 Task: Set the "Night Shift Hours" as default.
Action: Mouse moved to (78, 521)
Screenshot: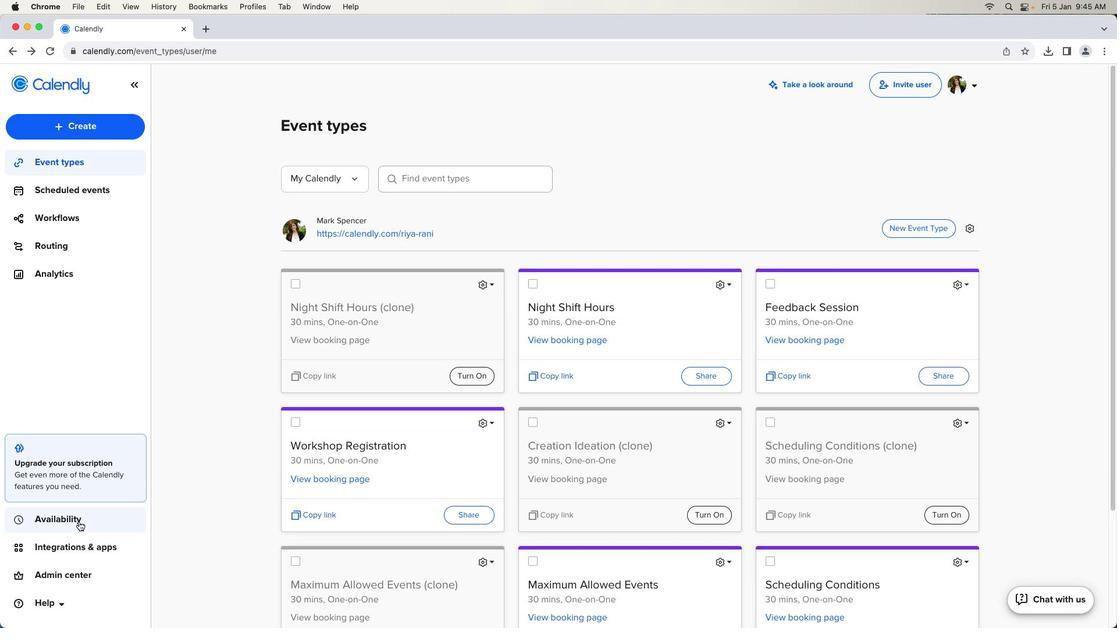 
Action: Mouse pressed left at (78, 521)
Screenshot: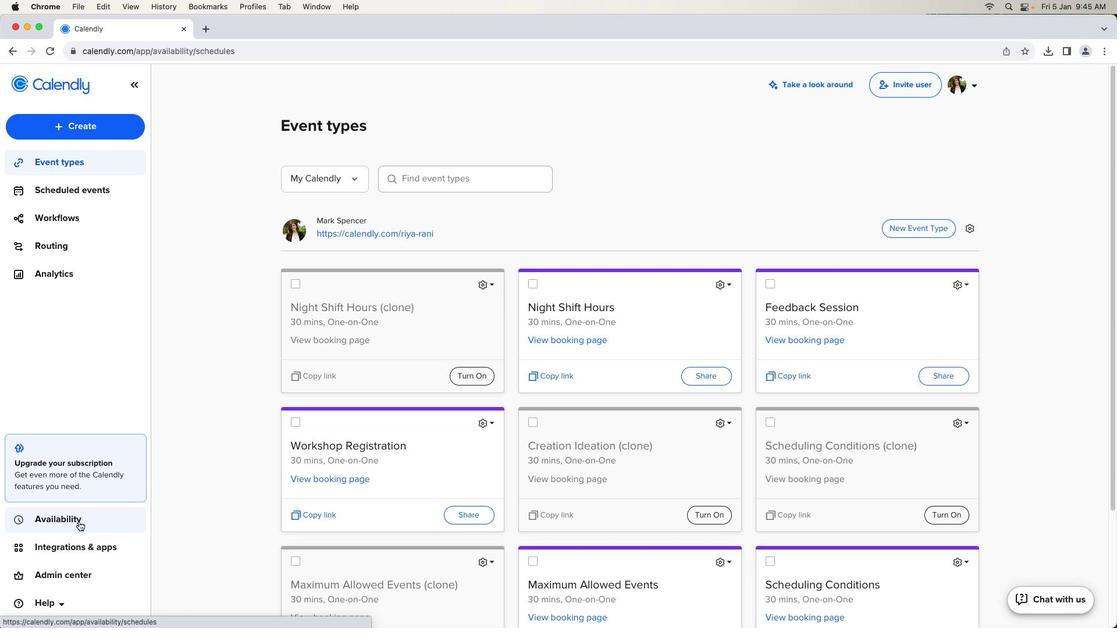 
Action: Mouse pressed left at (78, 521)
Screenshot: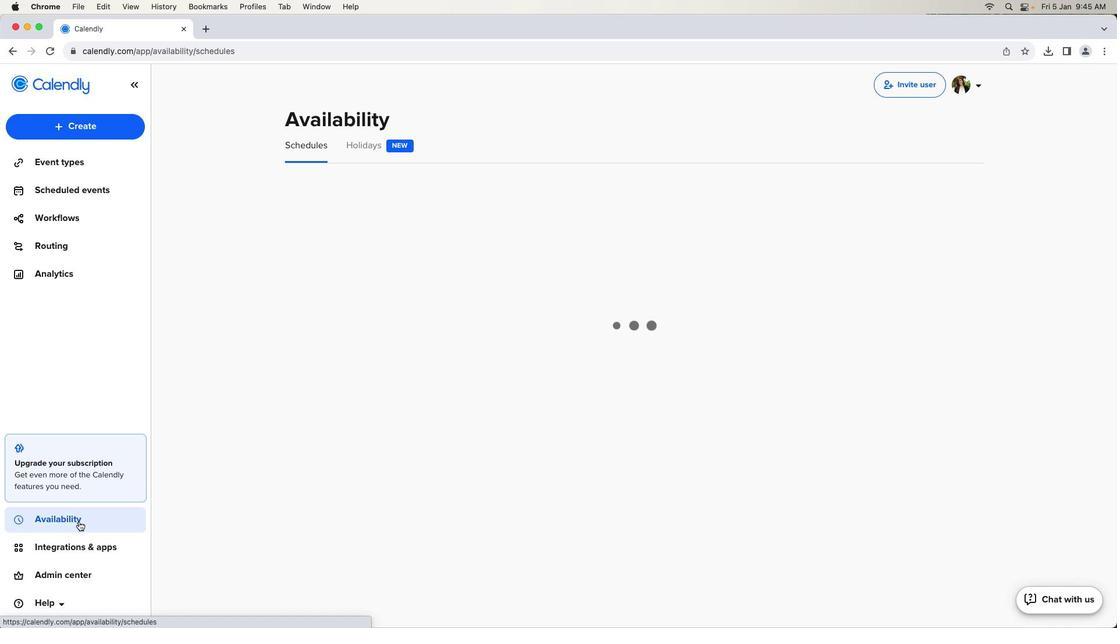 
Action: Mouse moved to (413, 217)
Screenshot: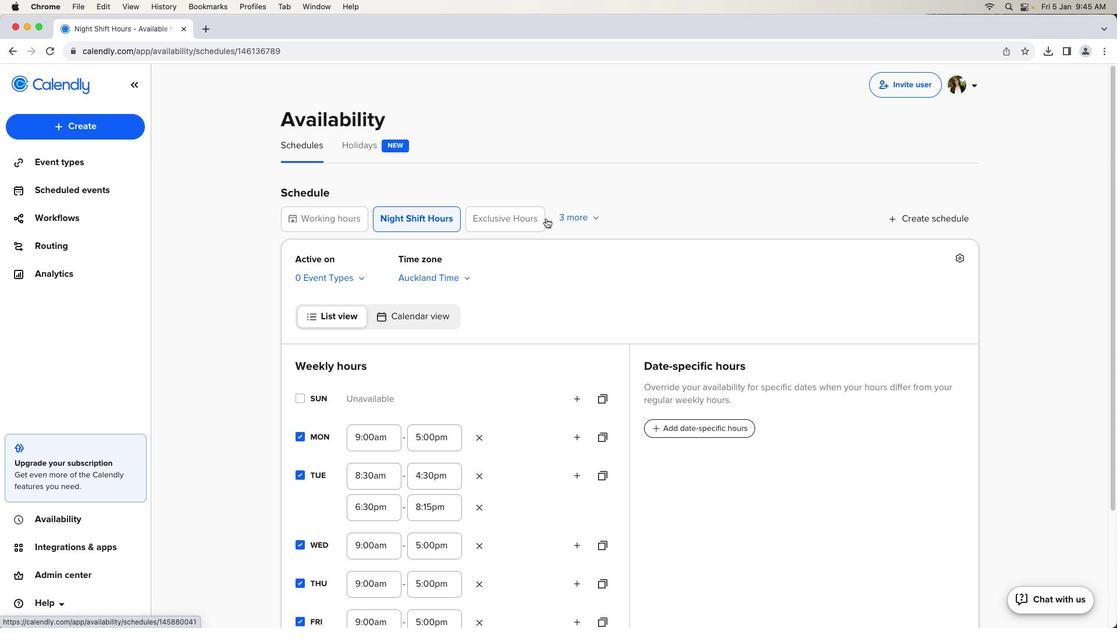 
Action: Mouse pressed left at (413, 217)
Screenshot: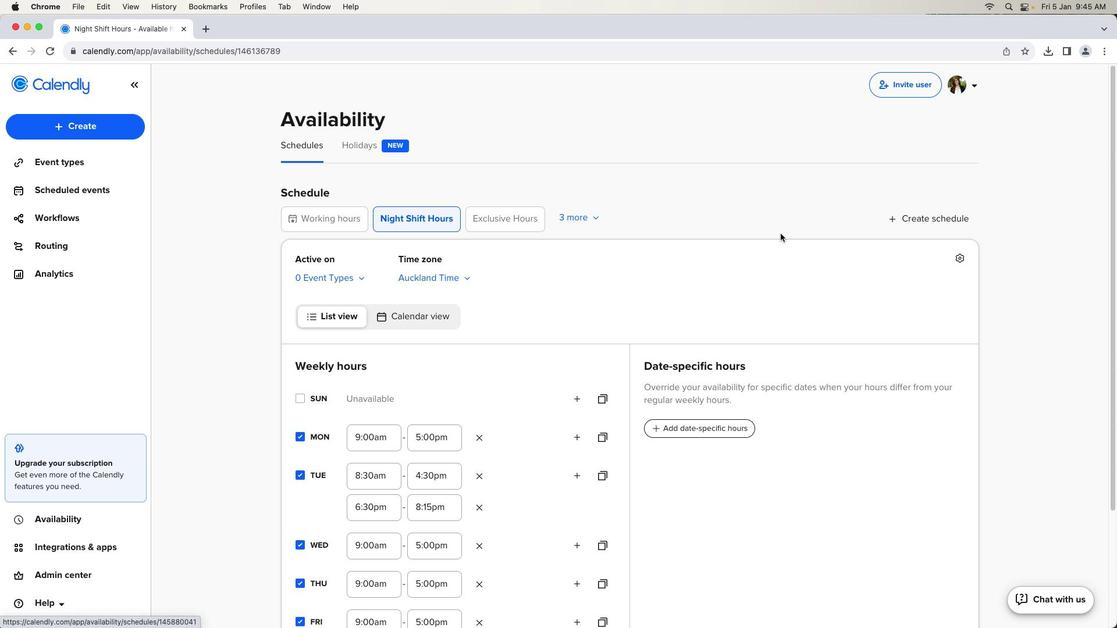 
Action: Mouse moved to (962, 257)
Screenshot: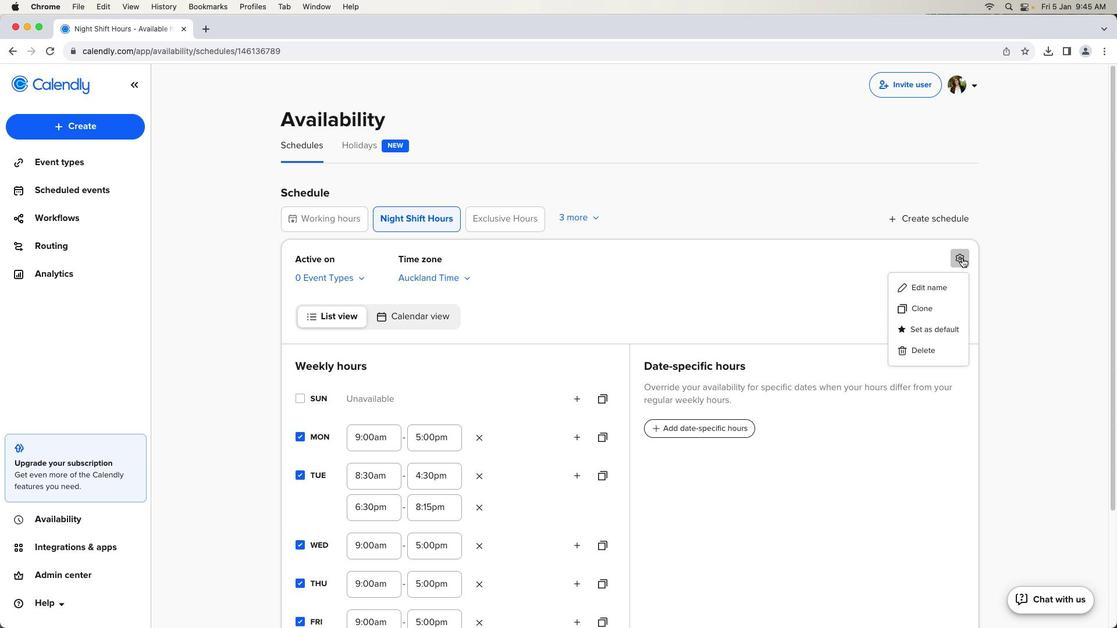 
Action: Mouse pressed left at (962, 257)
Screenshot: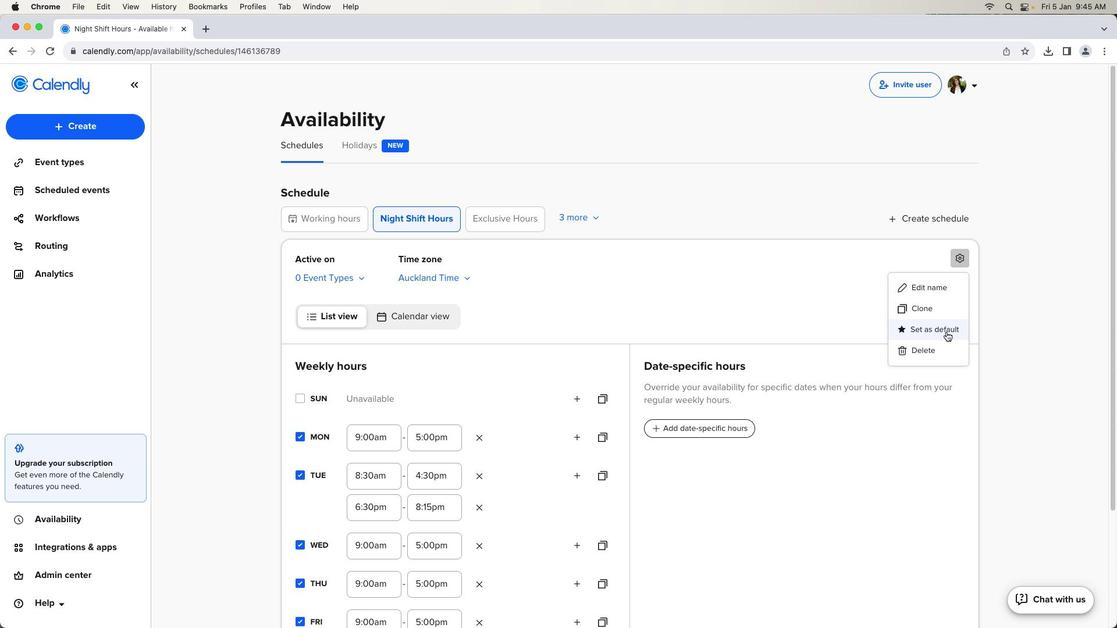 
Action: Mouse moved to (946, 332)
Screenshot: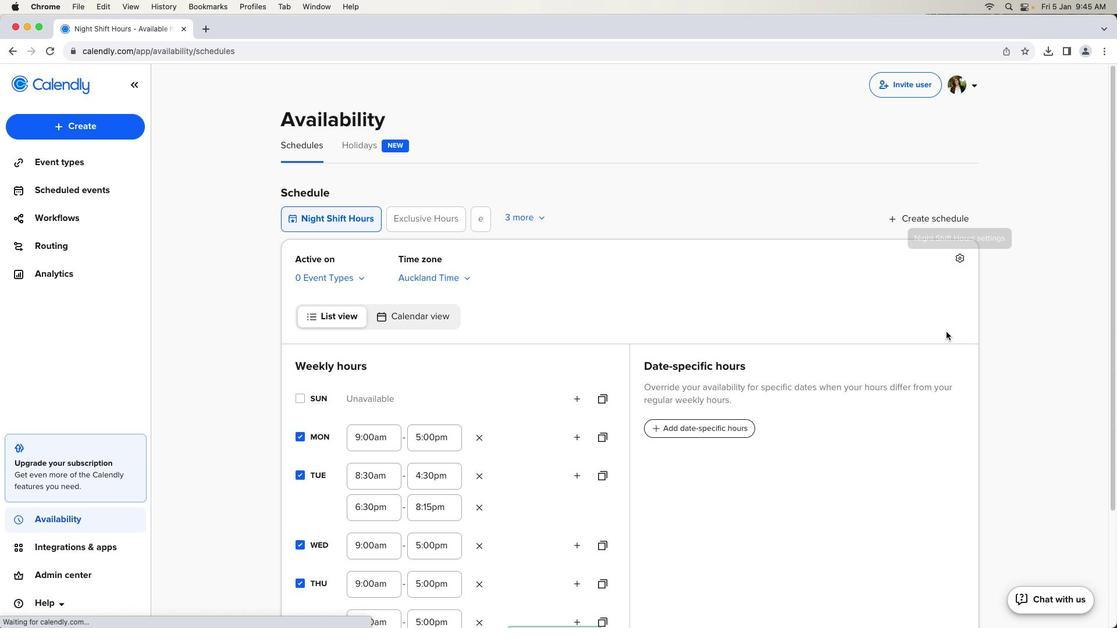 
Action: Mouse pressed left at (946, 332)
Screenshot: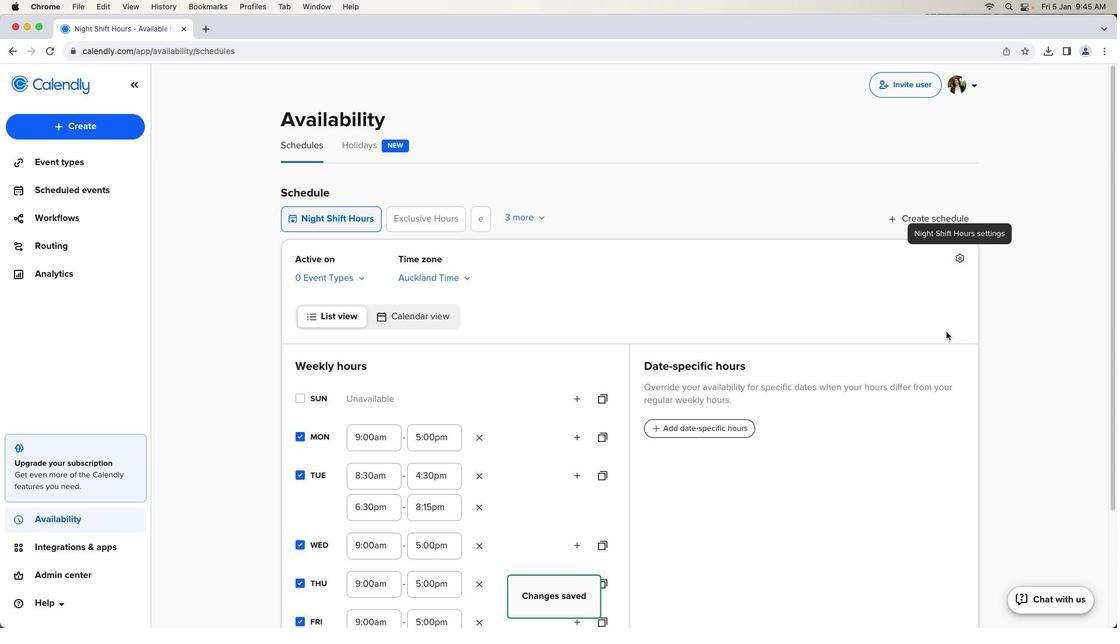 
Action: Mouse moved to (938, 315)
Screenshot: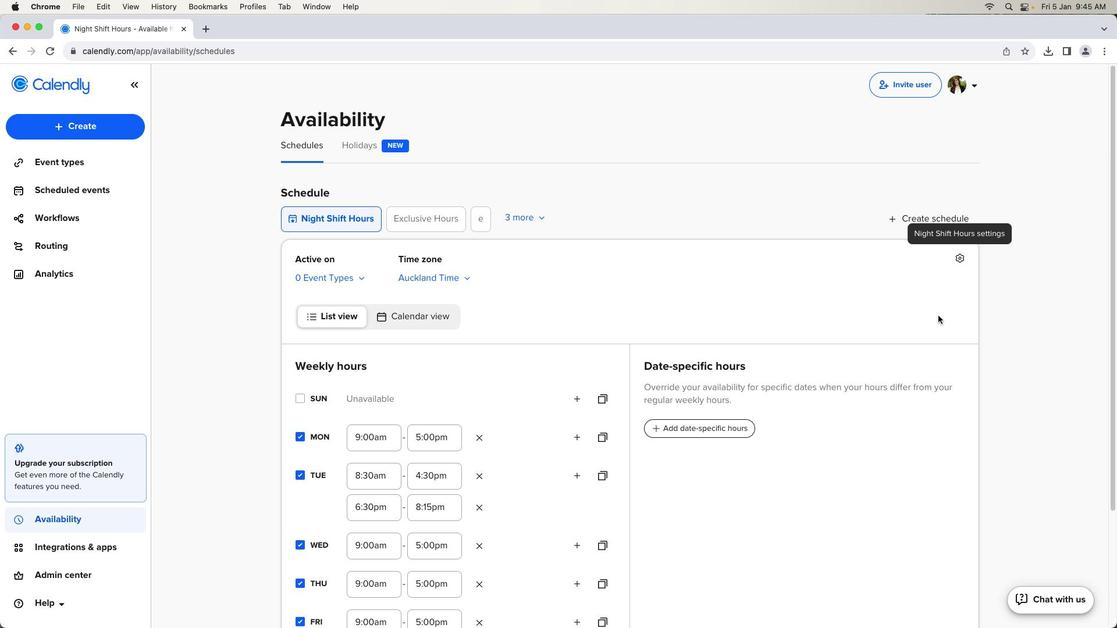 
